 Task: Add a condition where "Type Is -" in unsolved tickets in your groups.
Action: Mouse moved to (141, 370)
Screenshot: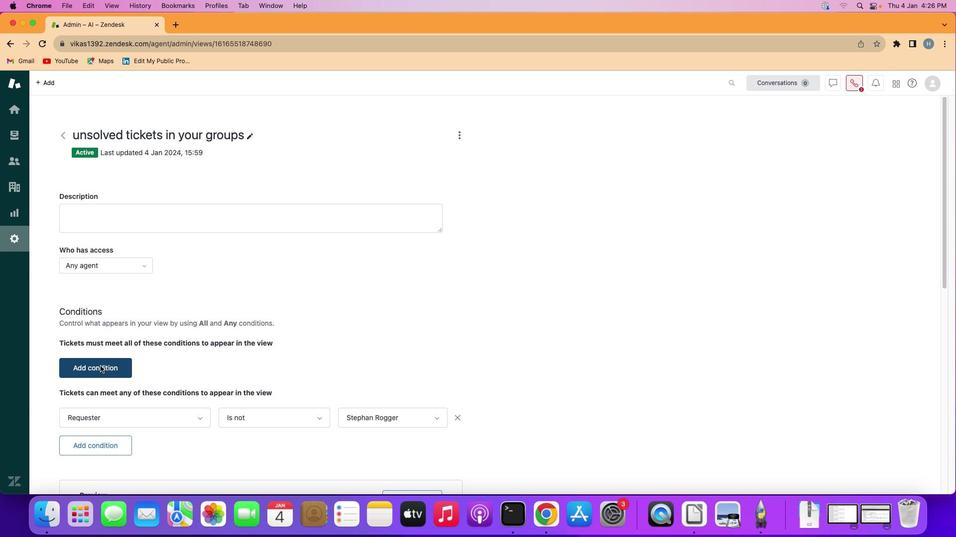 
Action: Mouse pressed left at (141, 370)
Screenshot: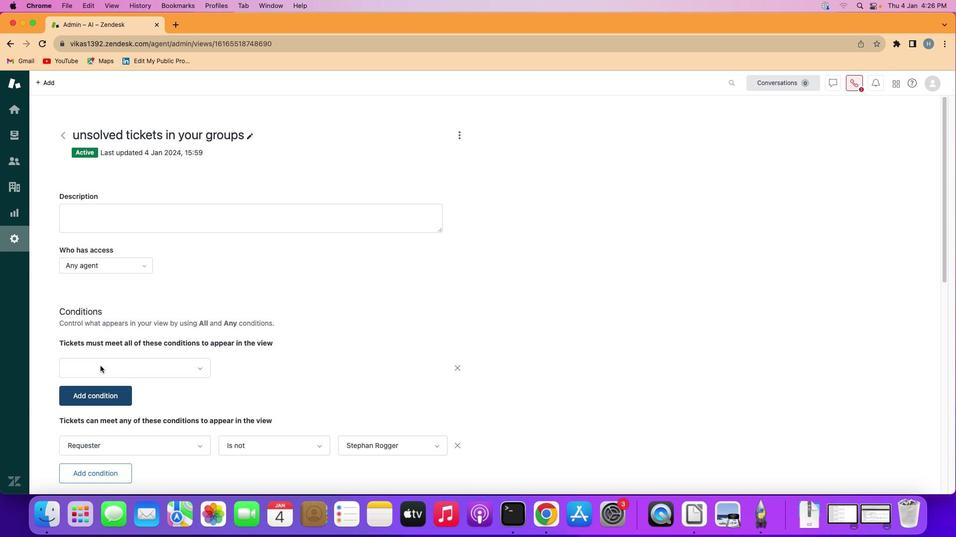 
Action: Mouse moved to (177, 371)
Screenshot: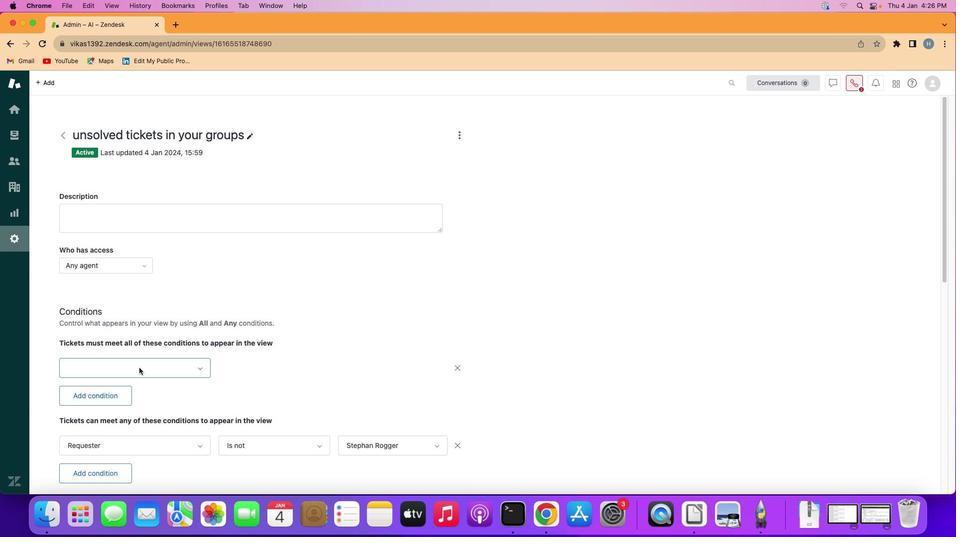 
Action: Mouse pressed left at (177, 371)
Screenshot: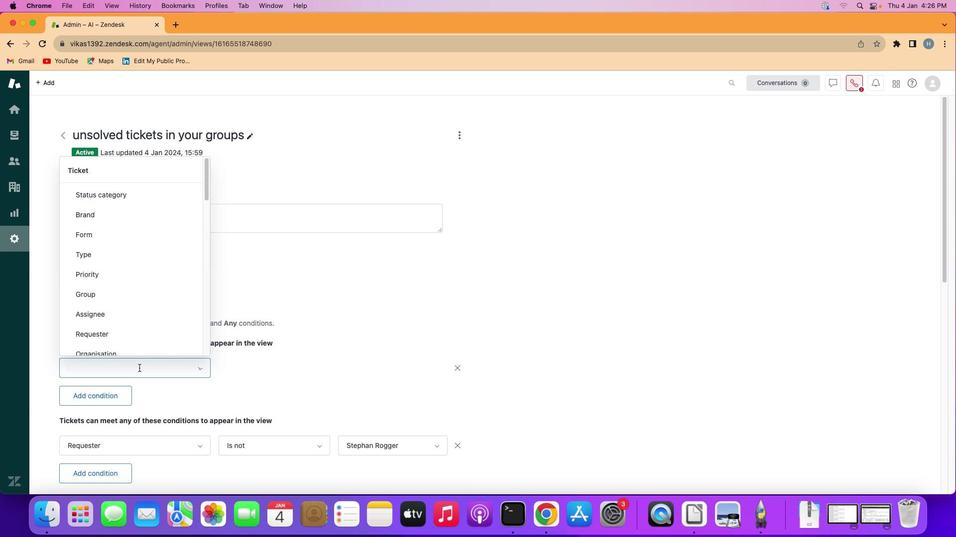 
Action: Mouse moved to (164, 335)
Screenshot: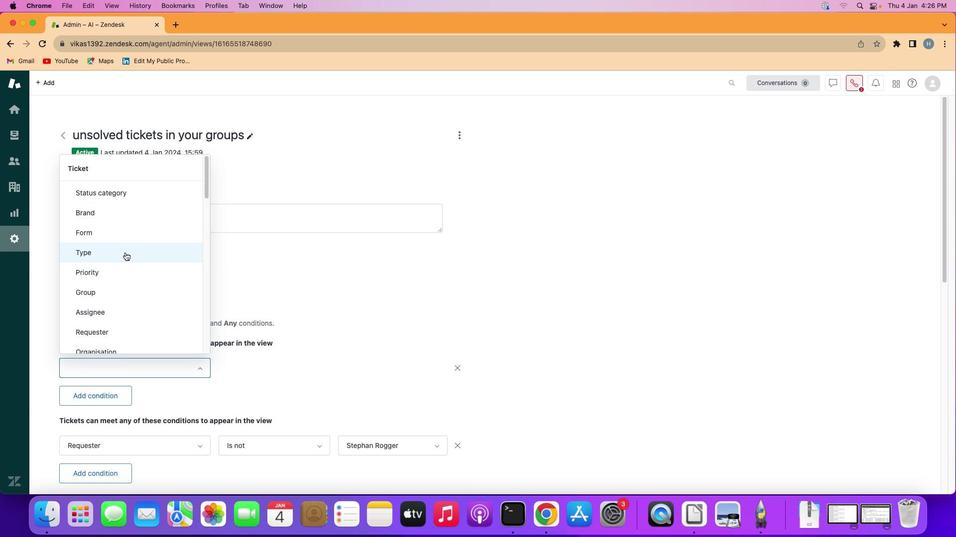 
Action: Mouse pressed left at (164, 335)
Screenshot: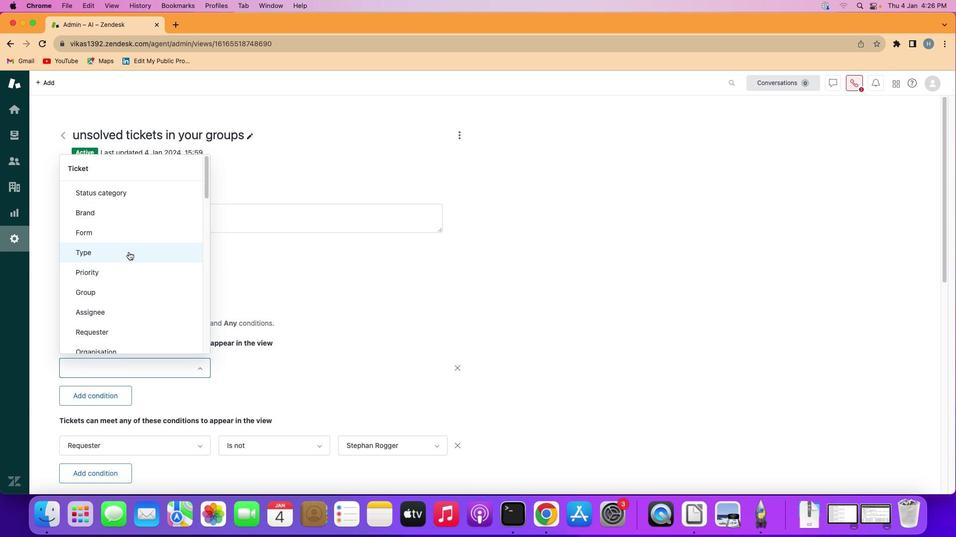 
Action: Mouse moved to (296, 371)
Screenshot: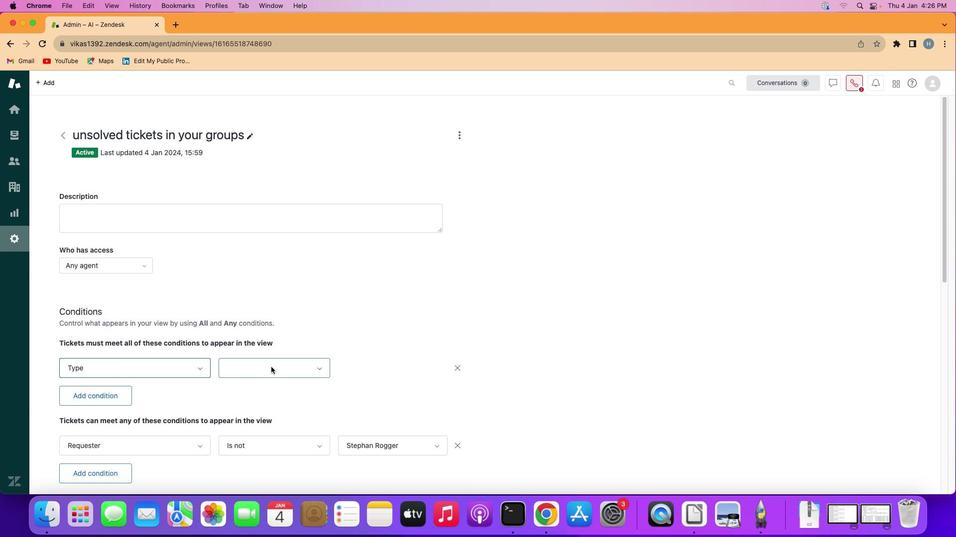 
Action: Mouse pressed left at (296, 371)
Screenshot: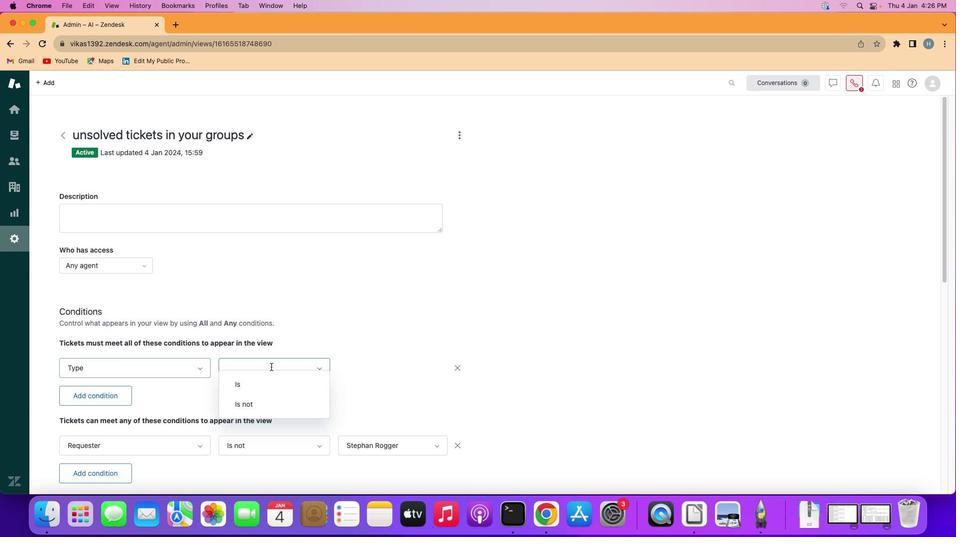 
Action: Mouse moved to (293, 379)
Screenshot: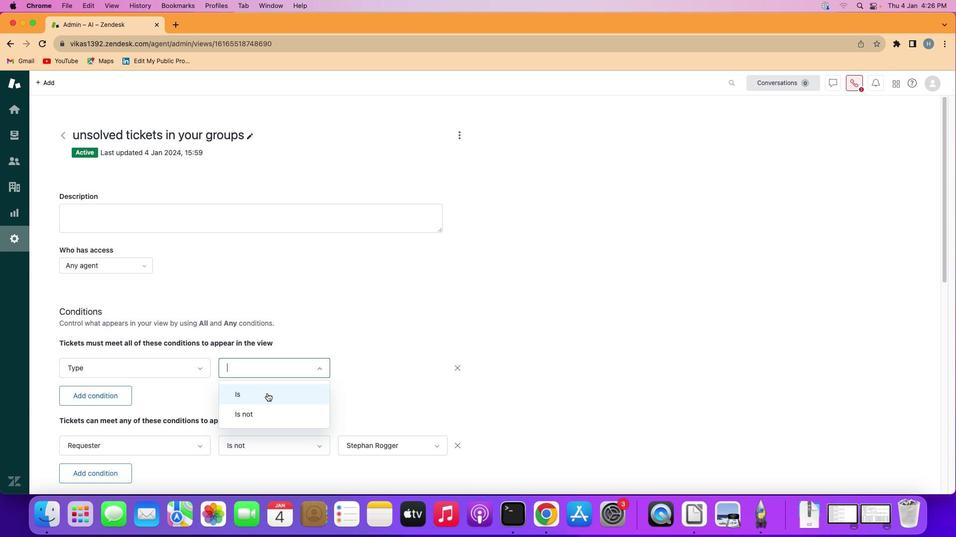 
Action: Mouse pressed left at (293, 379)
Screenshot: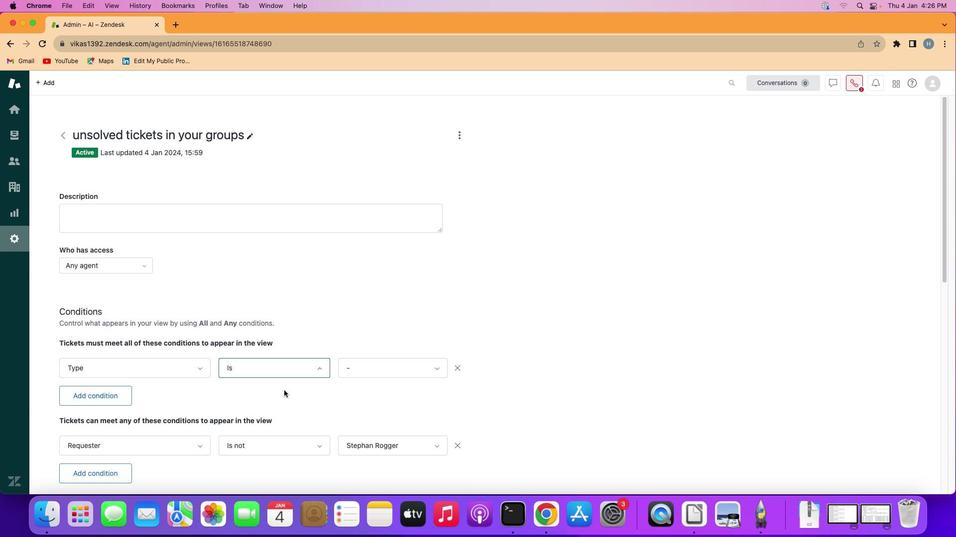 
Action: Mouse moved to (419, 371)
Screenshot: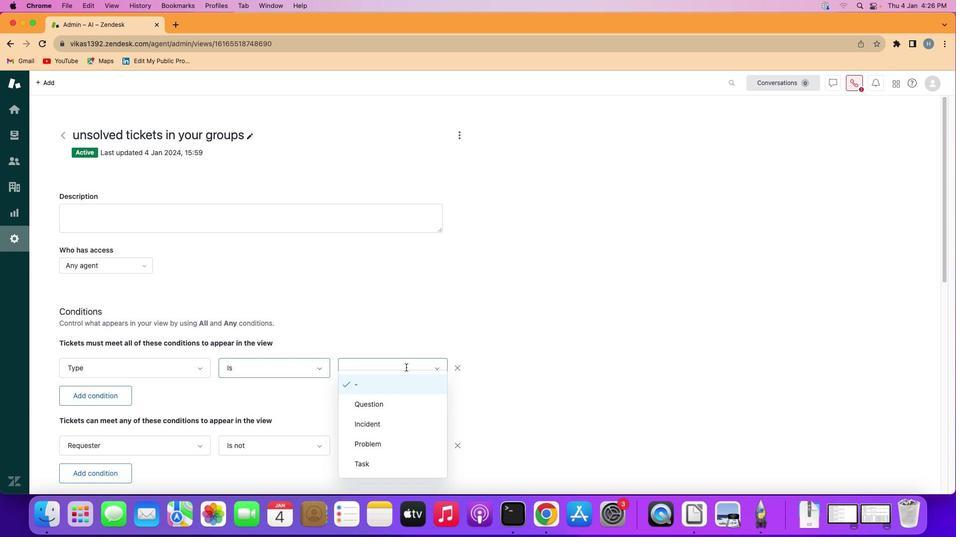 
Action: Mouse pressed left at (419, 371)
Screenshot: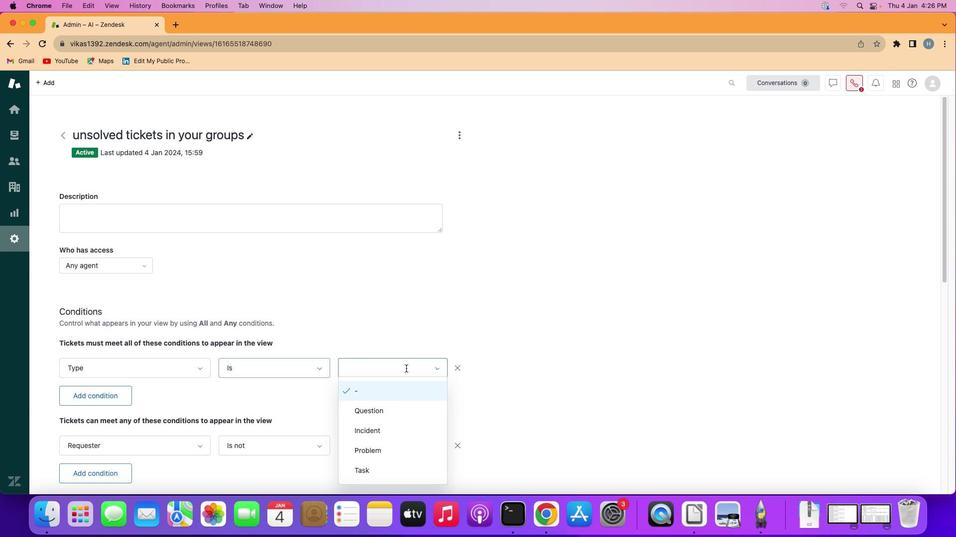 
Action: Mouse moved to (411, 381)
Screenshot: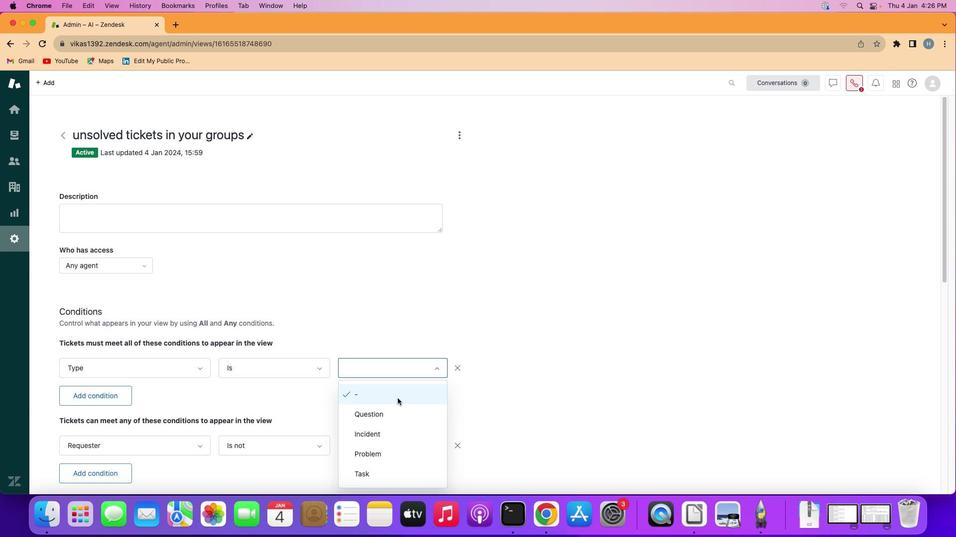 
Action: Mouse pressed left at (411, 381)
Screenshot: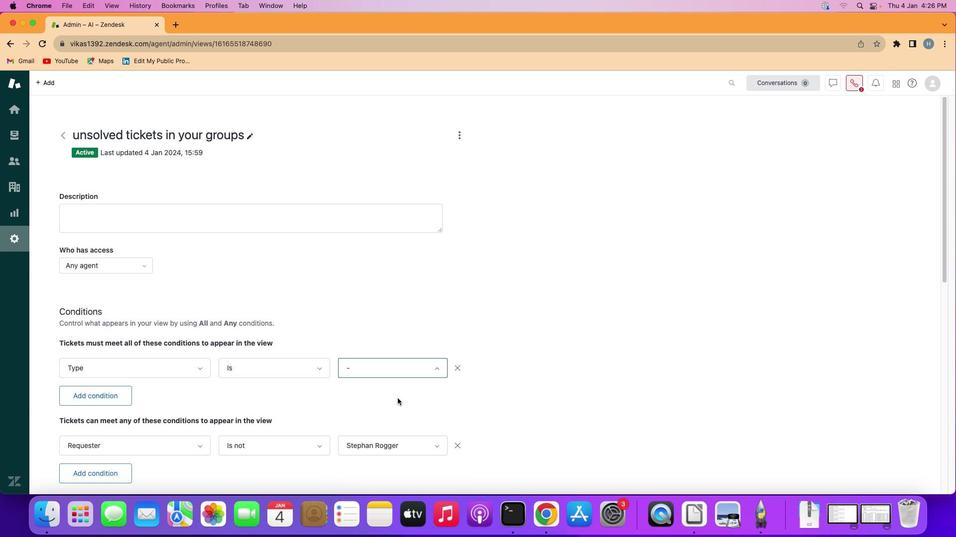 
Action: Mouse moved to (487, 377)
Screenshot: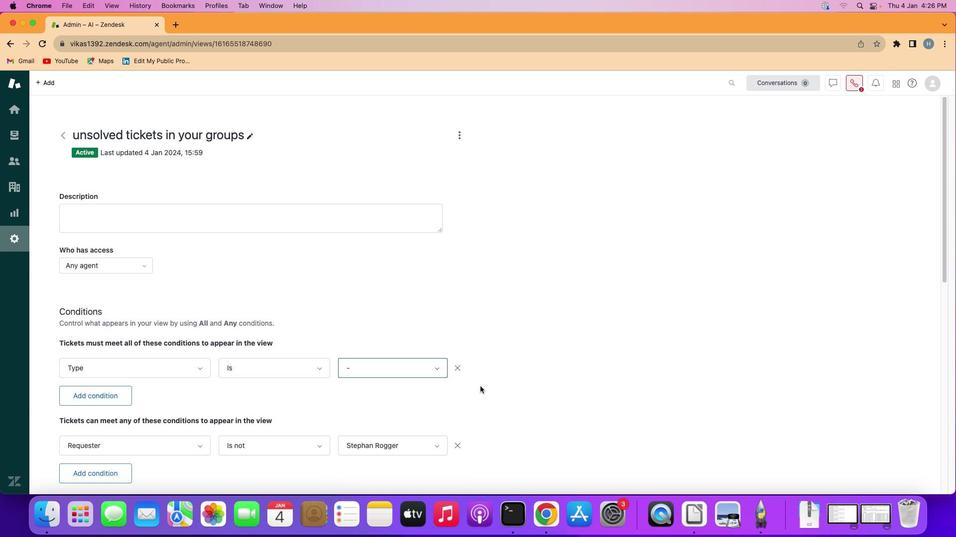 
